 Task: Block   from parteek.kumar@softage.net with a subject Subject0016
Action: Mouse moved to (658, 30)
Screenshot: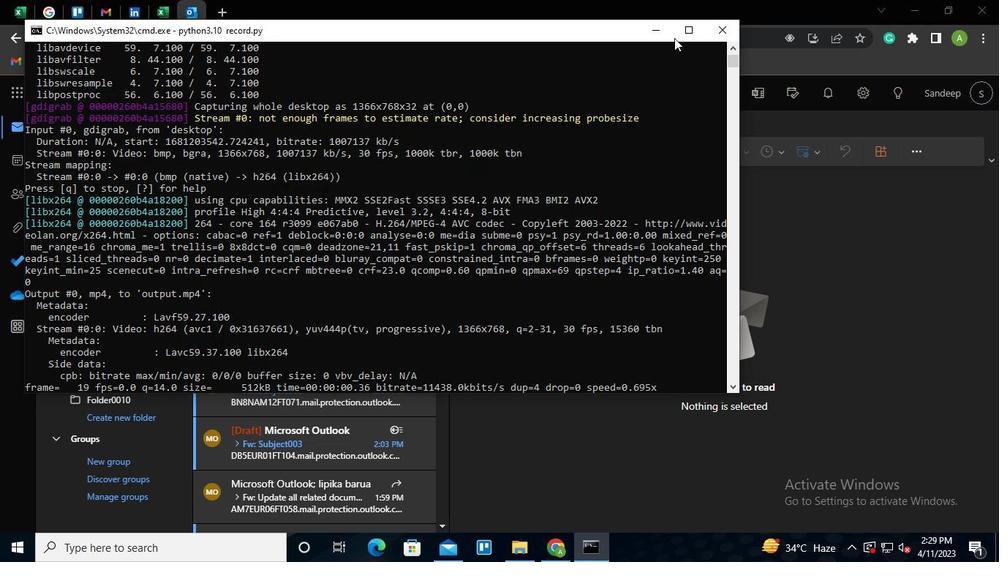 
Action: Mouse pressed left at (658, 30)
Screenshot: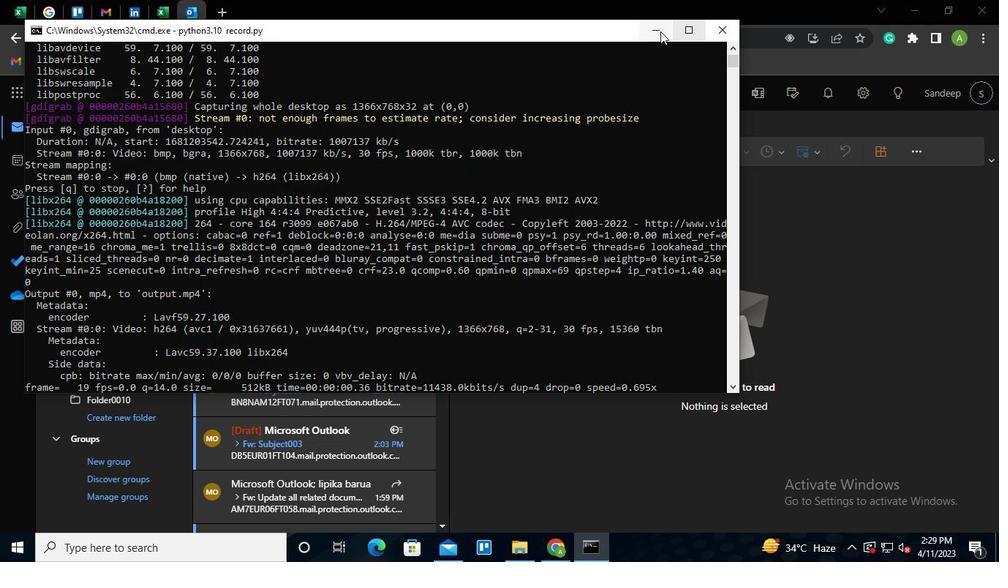 
Action: Mouse moved to (275, 96)
Screenshot: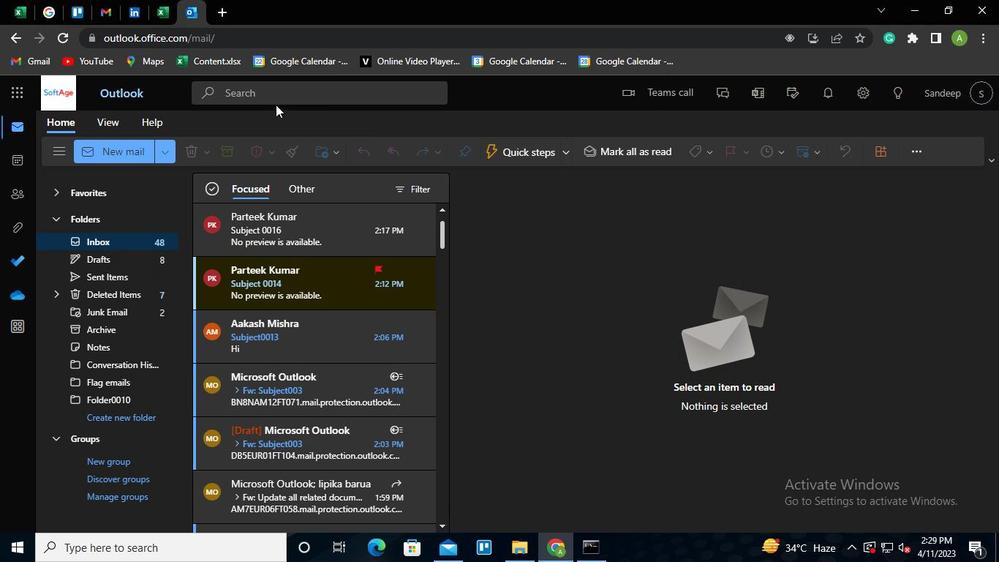 
Action: Mouse pressed left at (275, 96)
Screenshot: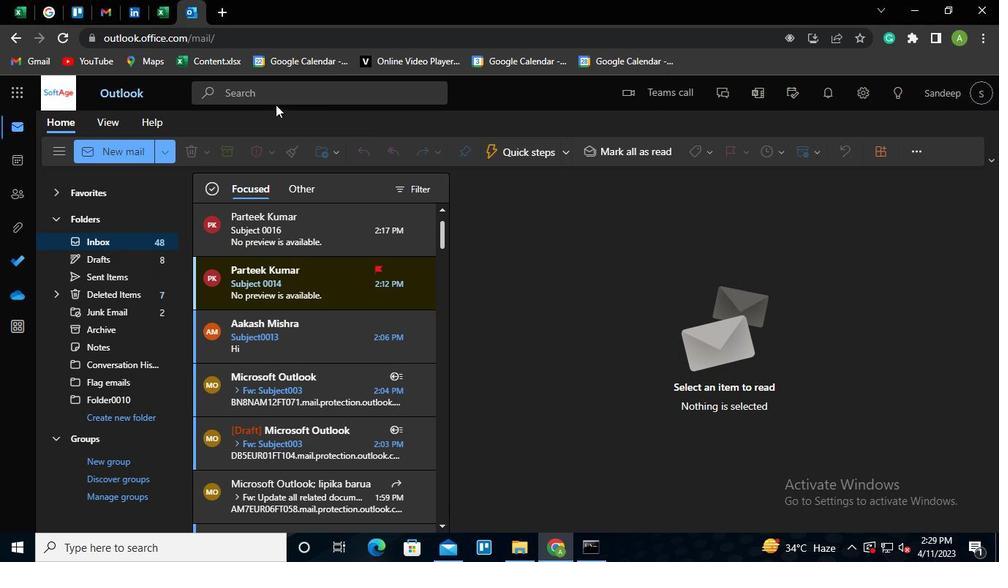 
Action: Mouse moved to (562, 91)
Screenshot: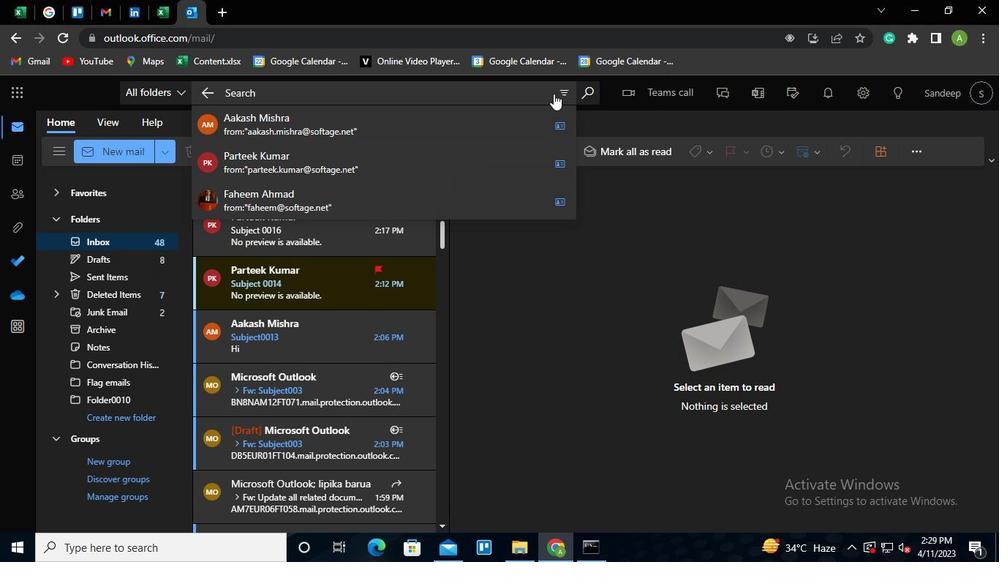 
Action: Mouse pressed left at (562, 91)
Screenshot: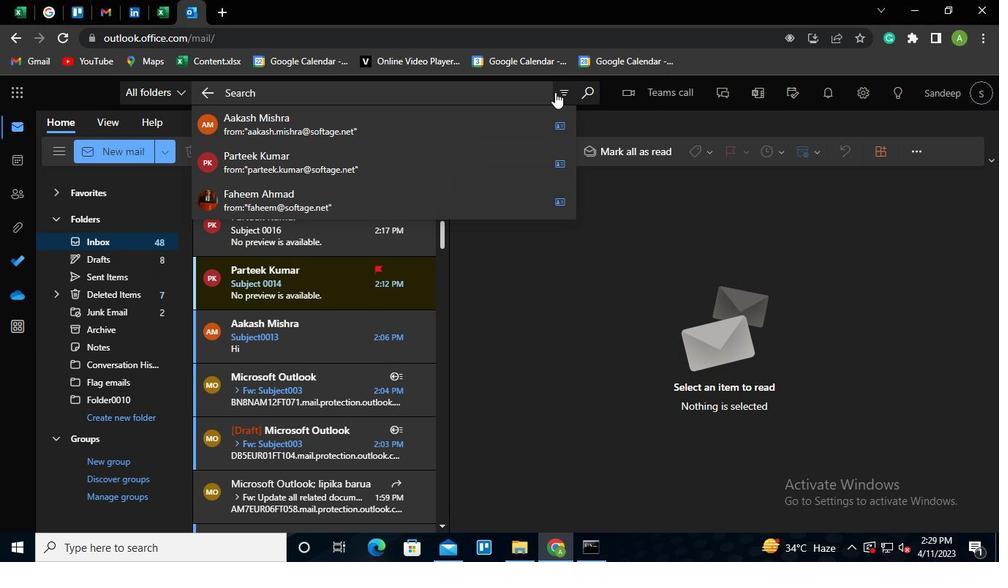 
Action: Mouse moved to (309, 162)
Screenshot: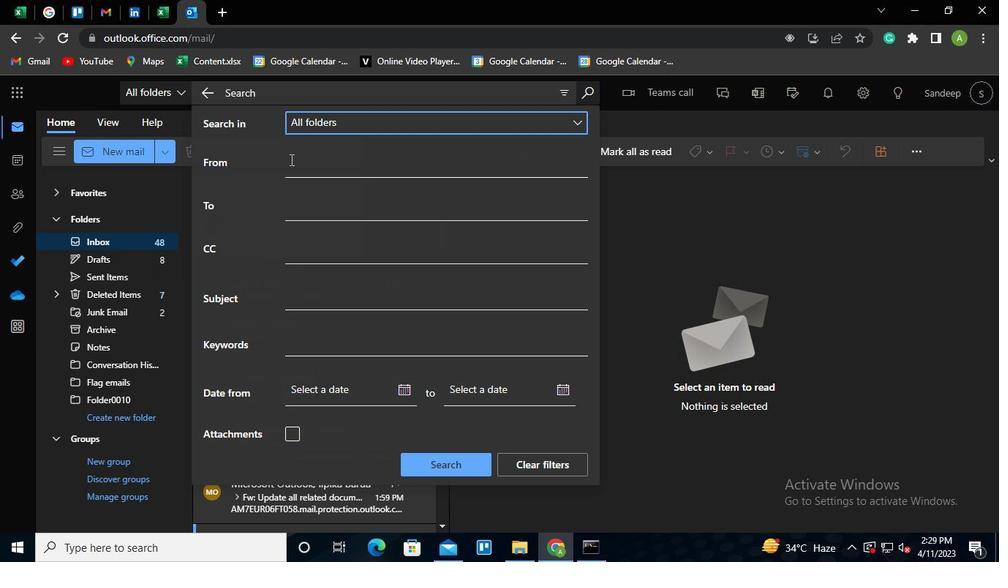 
Action: Mouse pressed left at (309, 162)
Screenshot: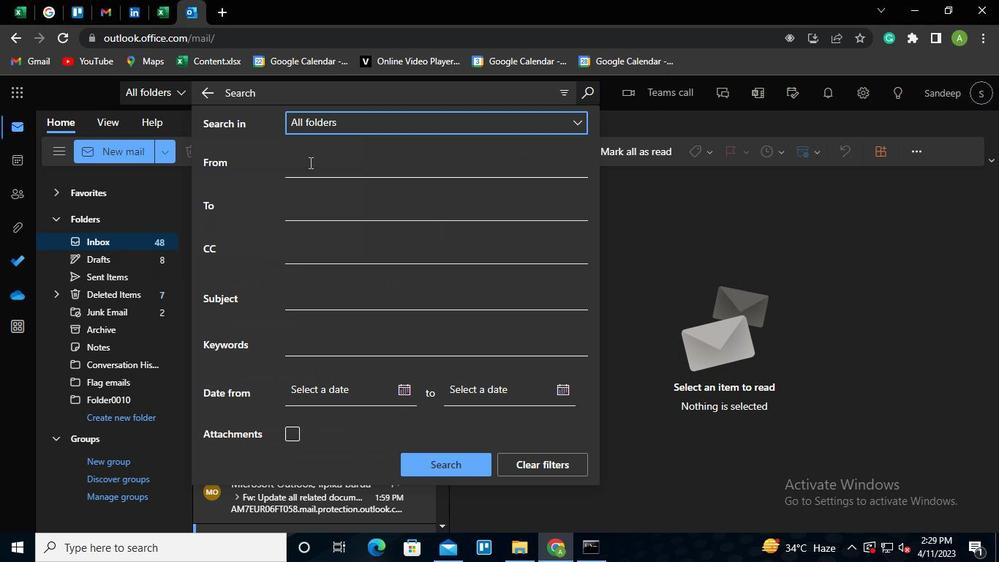 
Action: Mouse moved to (344, 211)
Screenshot: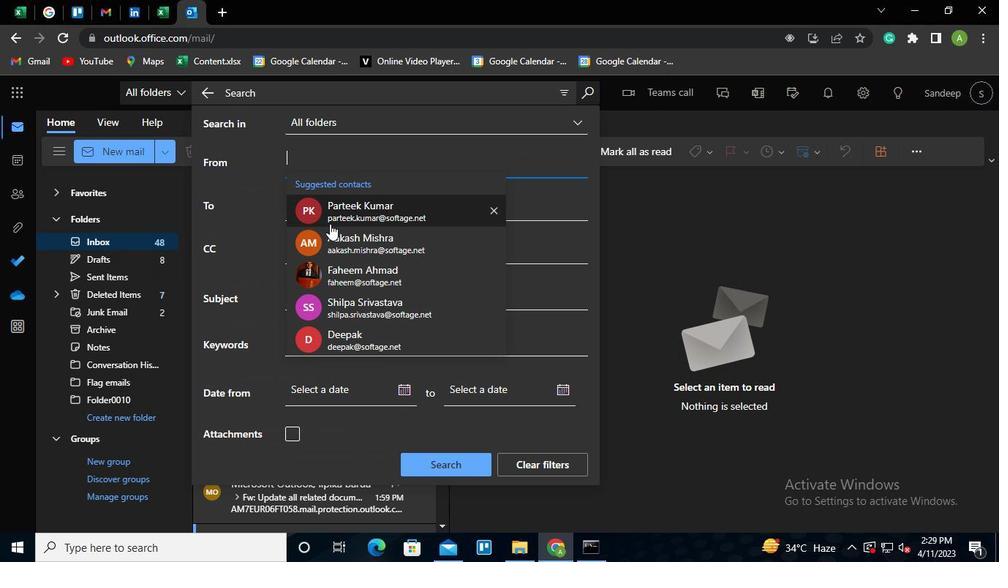 
Action: Mouse pressed left at (344, 211)
Screenshot: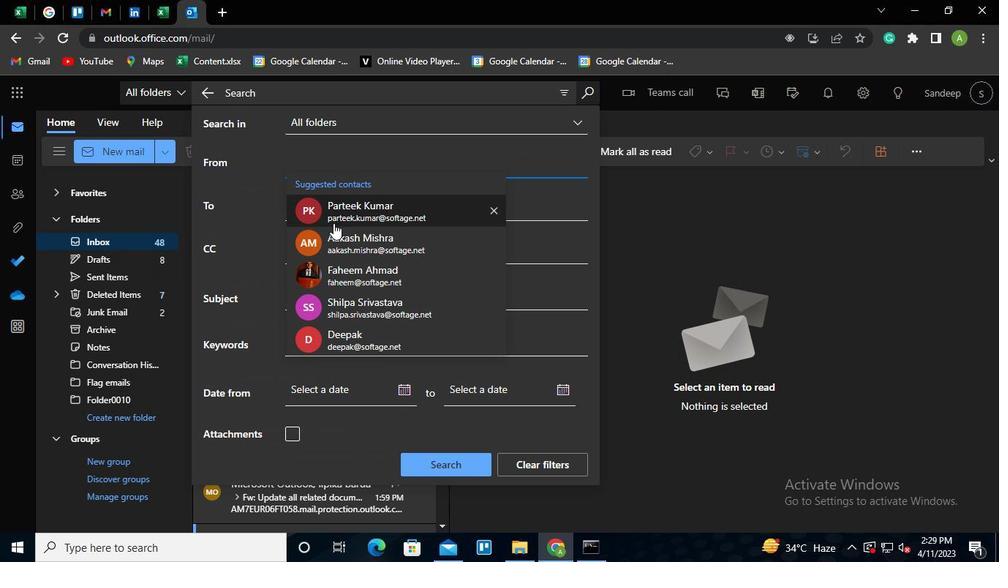 
Action: Mouse moved to (317, 301)
Screenshot: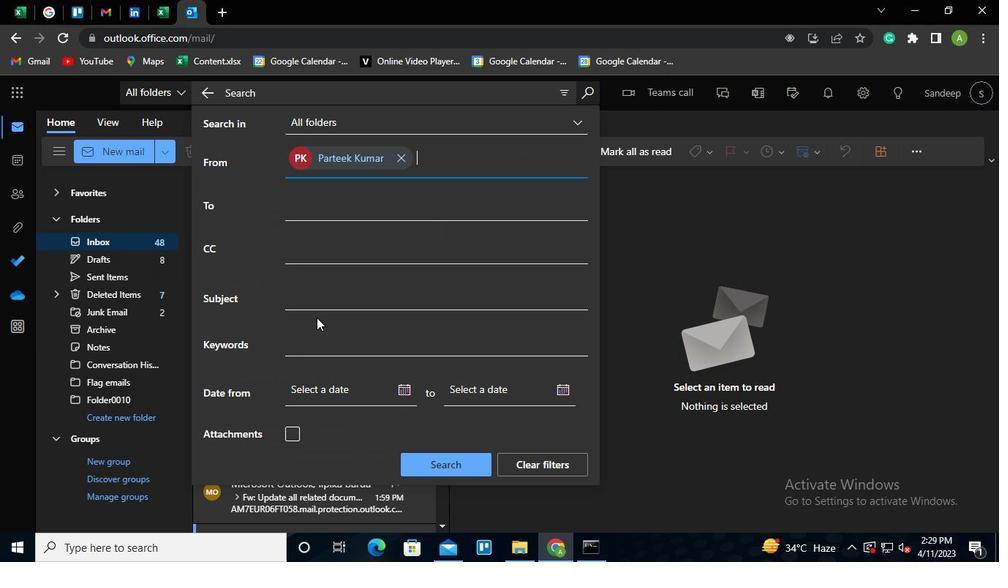
Action: Mouse pressed left at (317, 301)
Screenshot: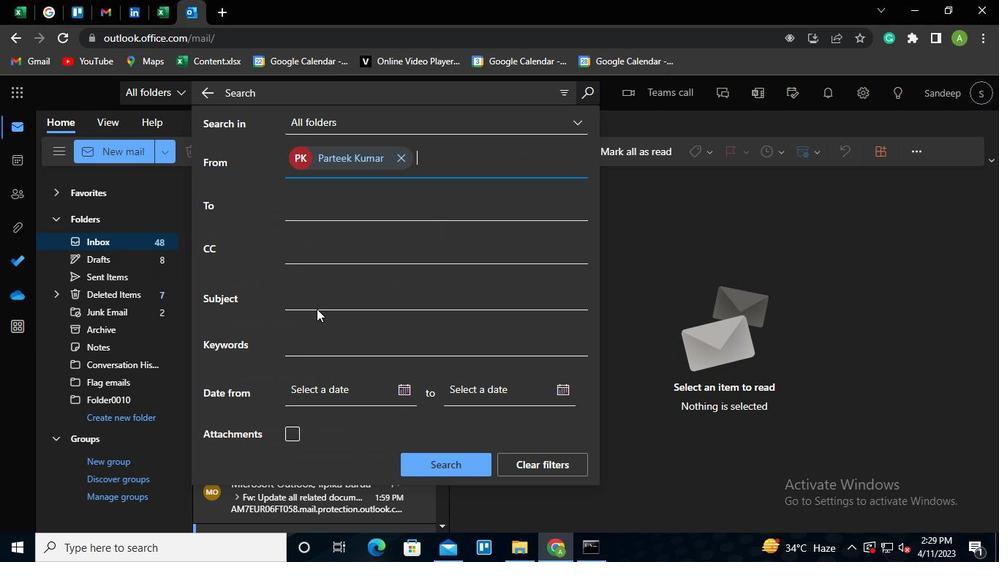 
Action: Keyboard Key.shift
Screenshot: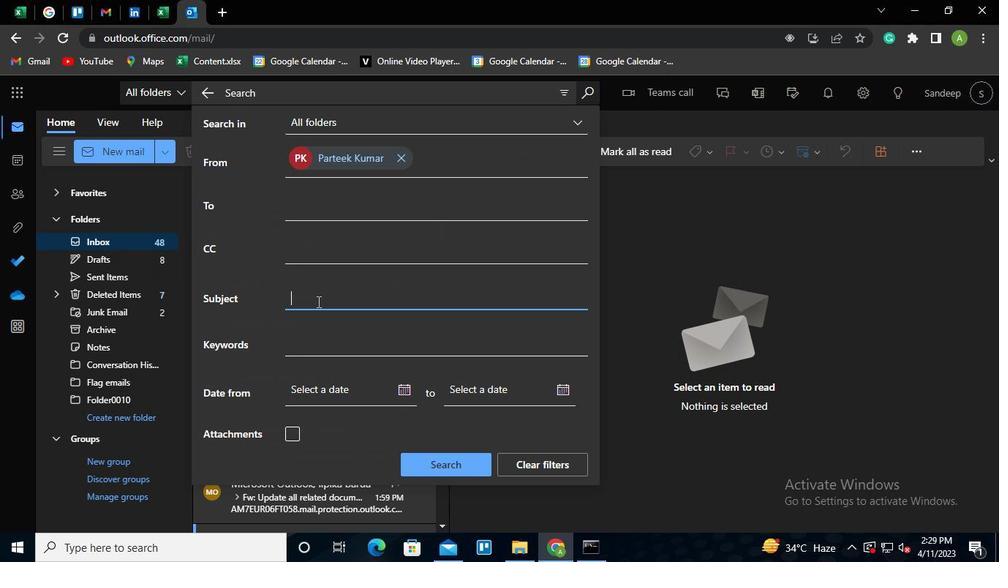 
Action: Keyboard S
Screenshot: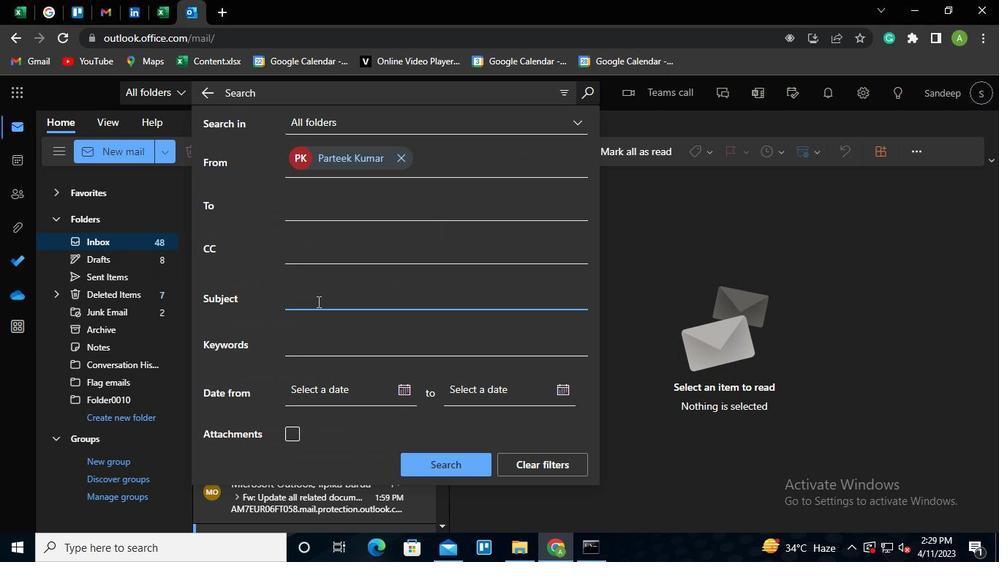 
Action: Keyboard u
Screenshot: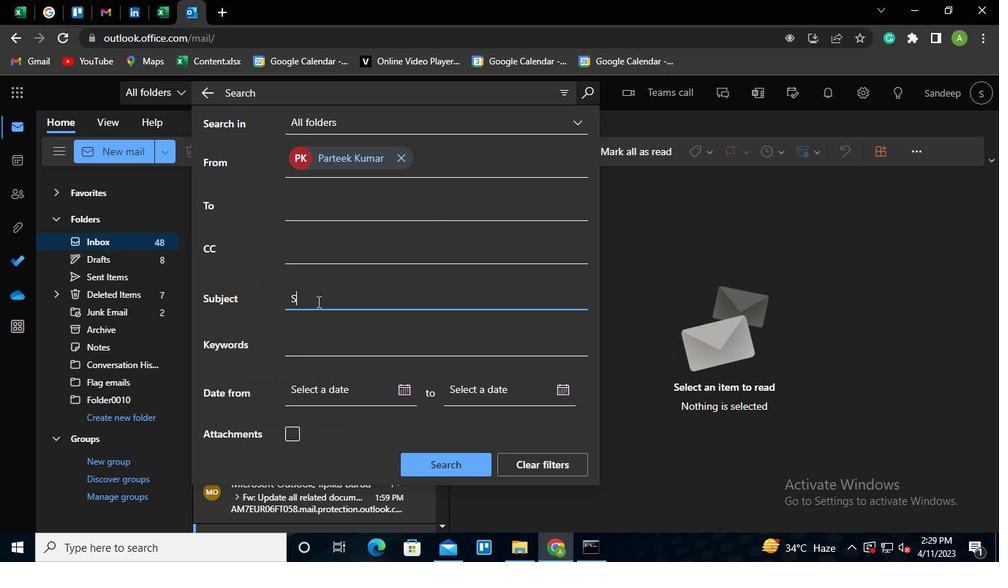 
Action: Keyboard b
Screenshot: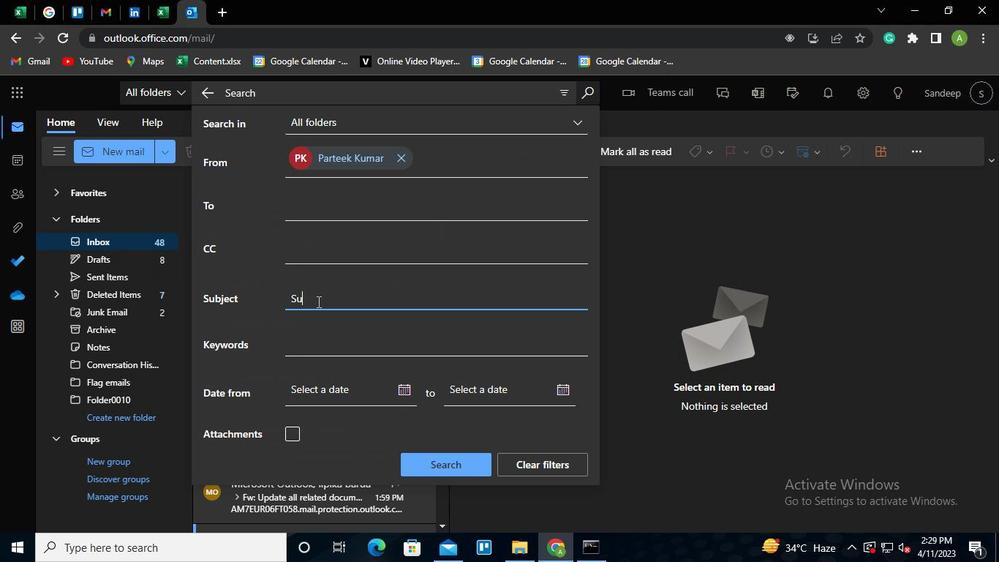 
Action: Keyboard j
Screenshot: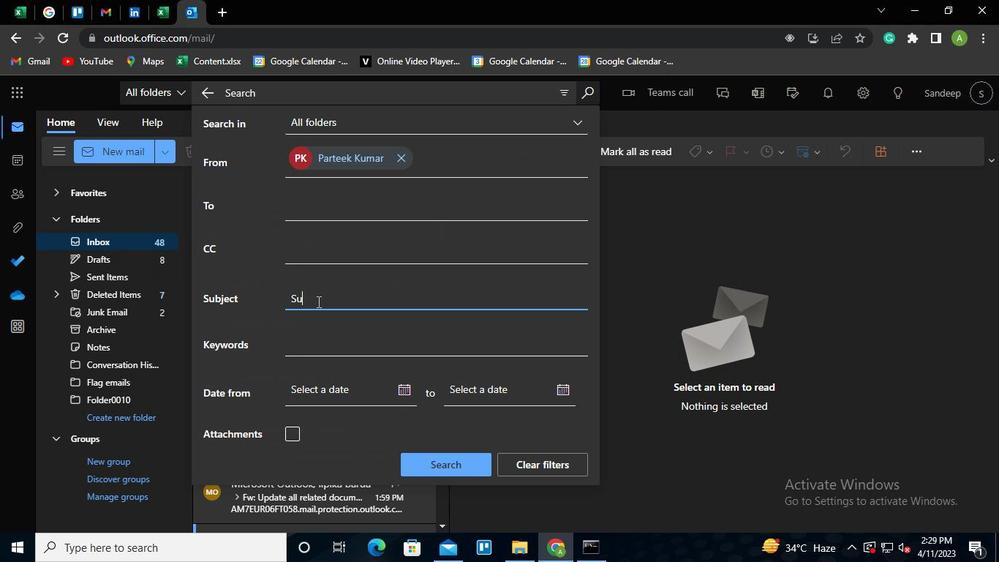 
Action: Keyboard e
Screenshot: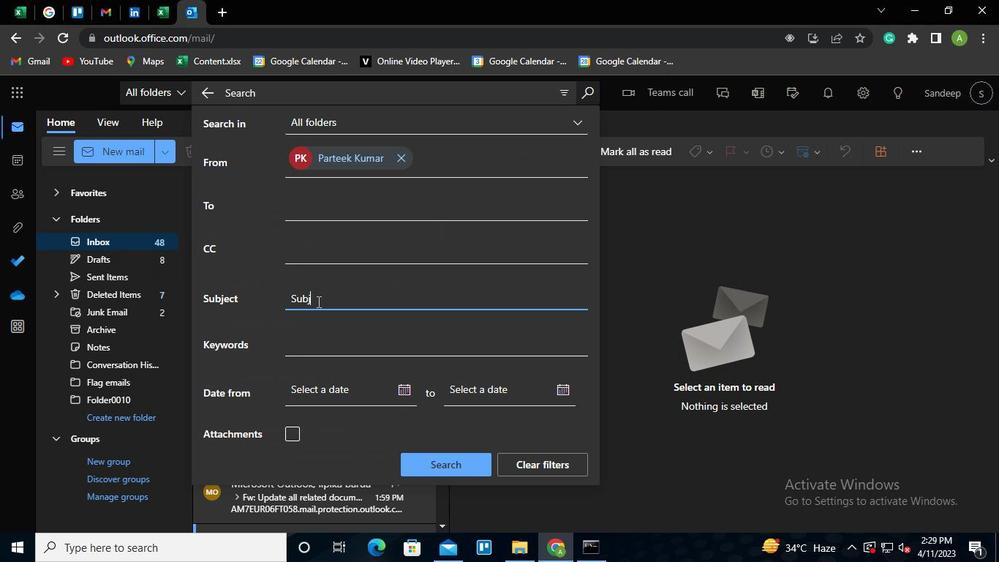 
Action: Keyboard c
Screenshot: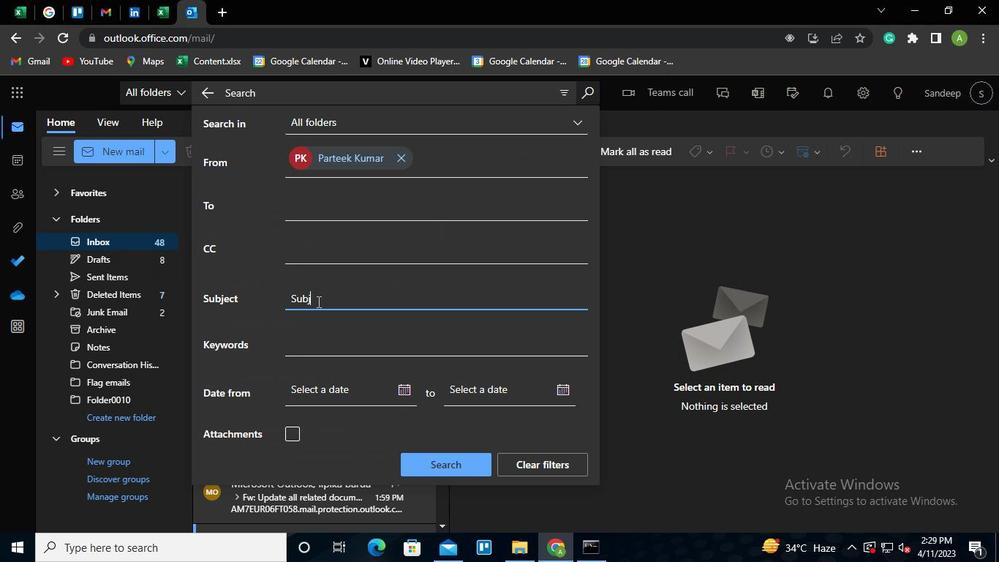 
Action: Keyboard t
Screenshot: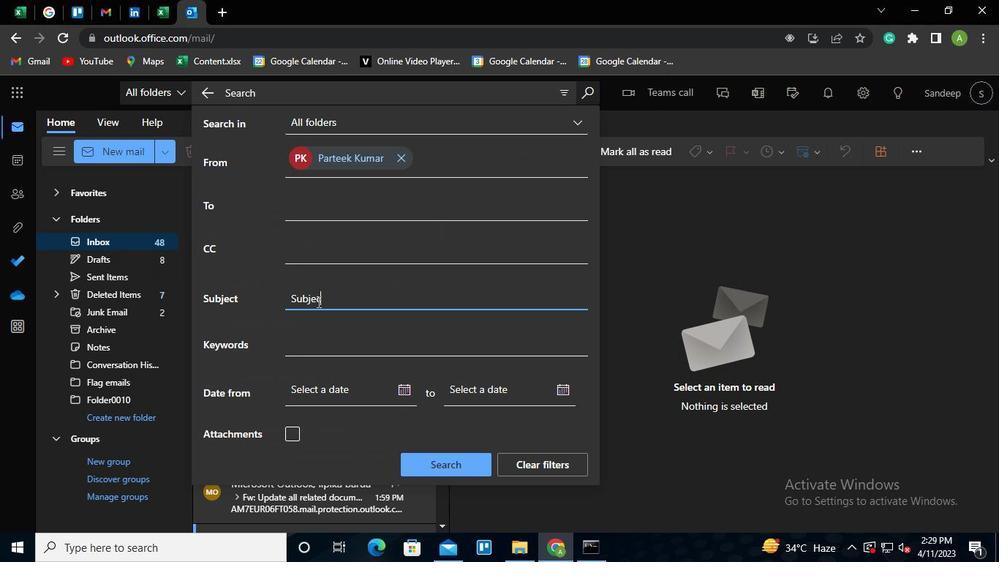 
Action: Keyboard Key.space
Screenshot: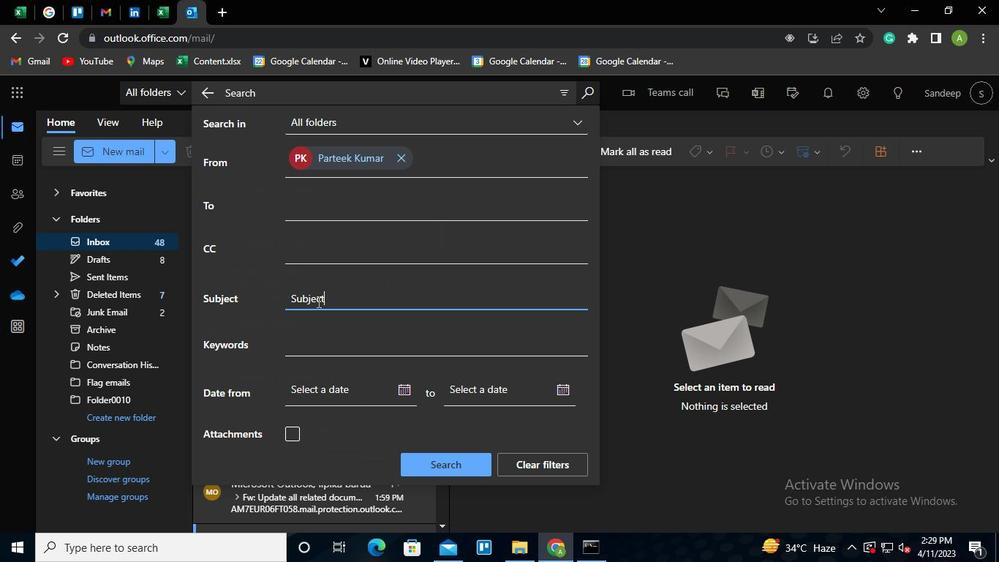 
Action: Keyboard <96>
Screenshot: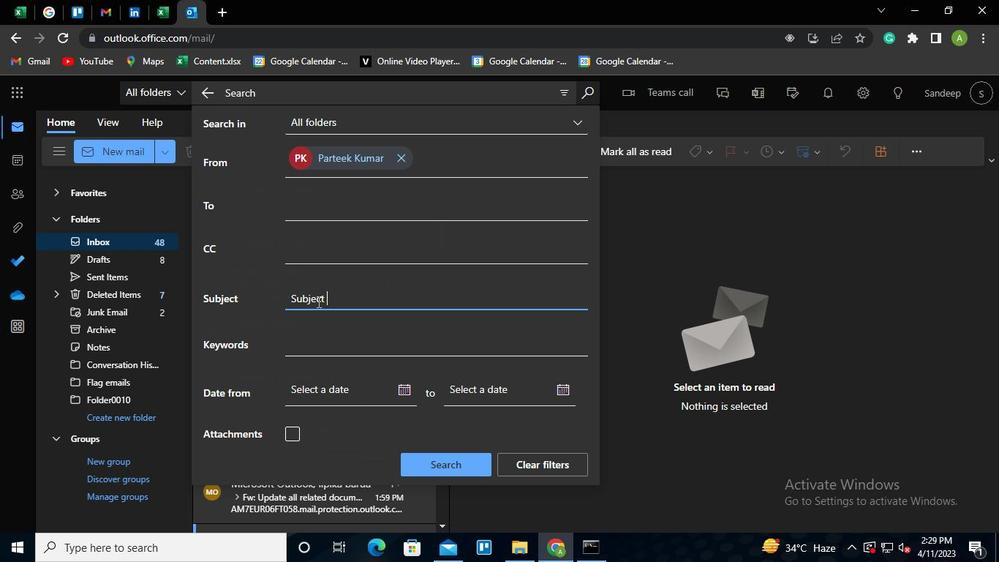 
Action: Keyboard <96>
Screenshot: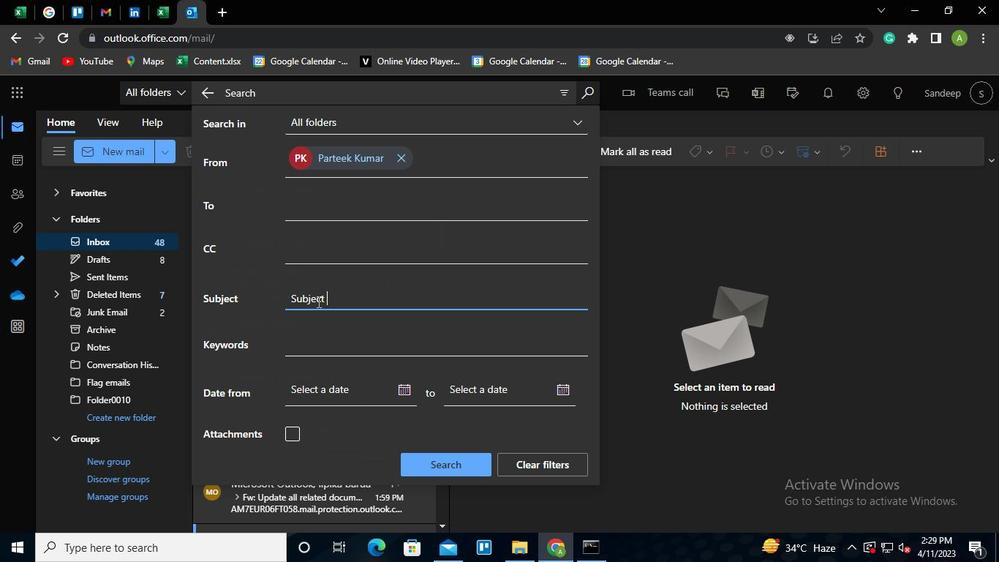 
Action: Keyboard <97>
Screenshot: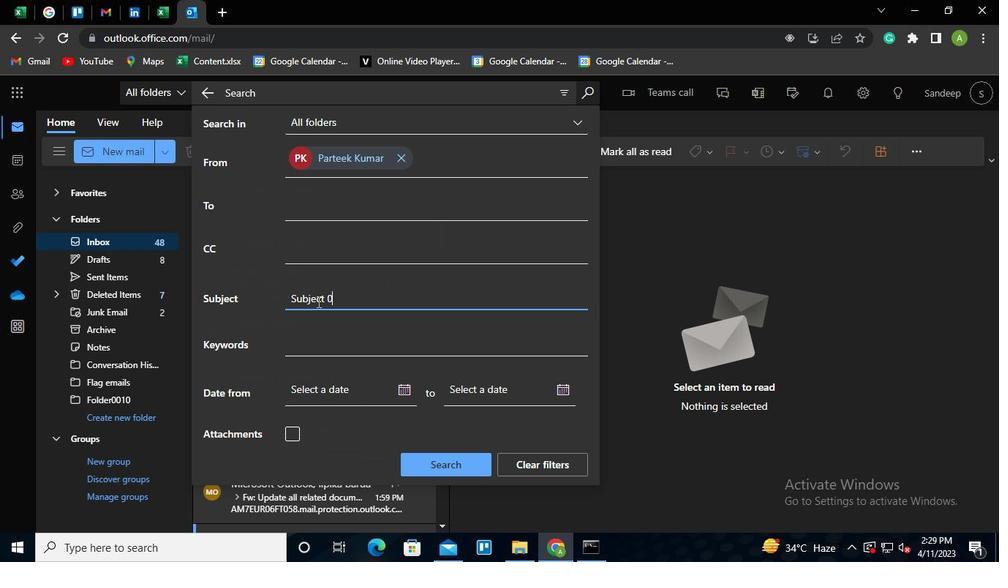 
Action: Keyboard <102>
Screenshot: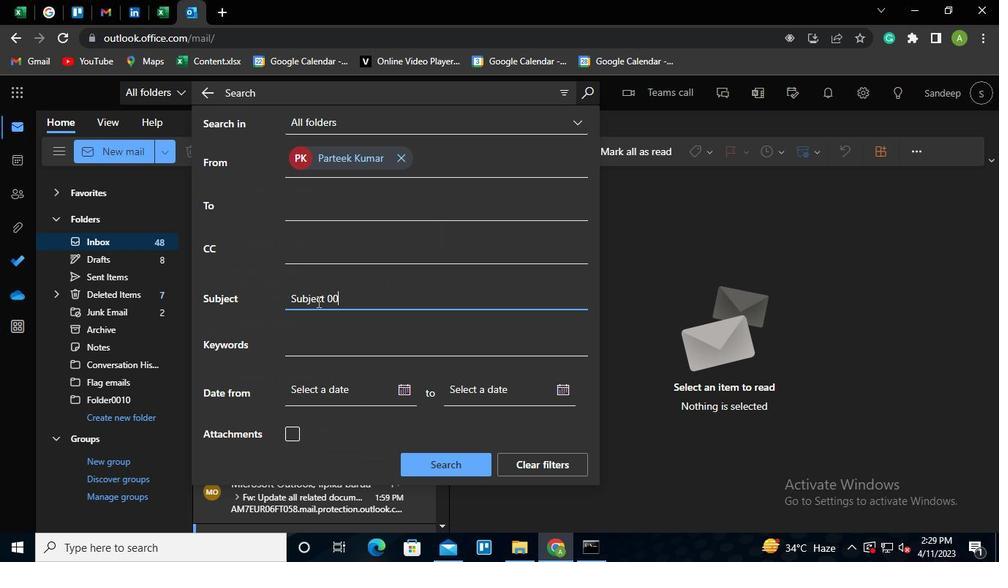 
Action: Mouse moved to (427, 467)
Screenshot: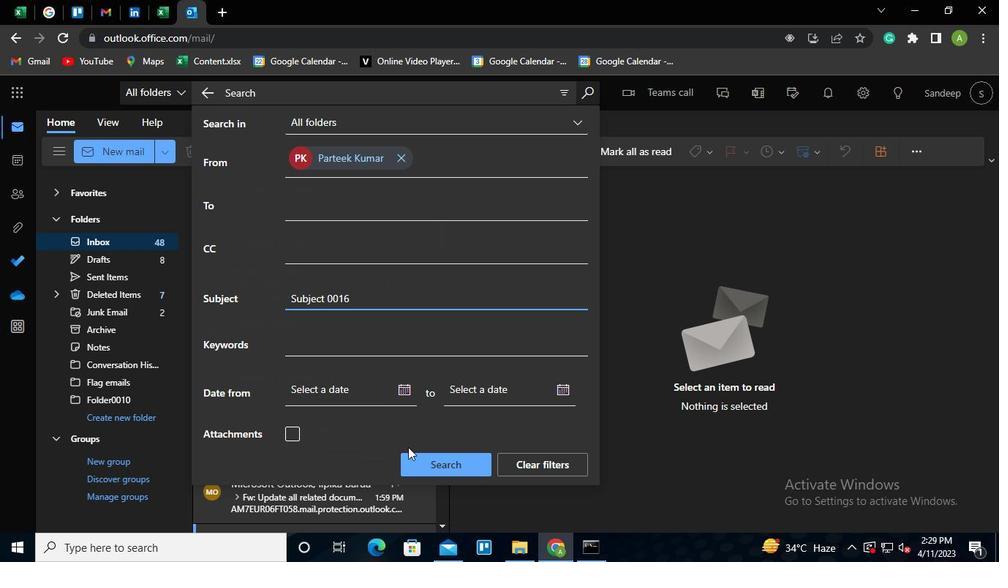 
Action: Mouse pressed left at (427, 467)
Screenshot: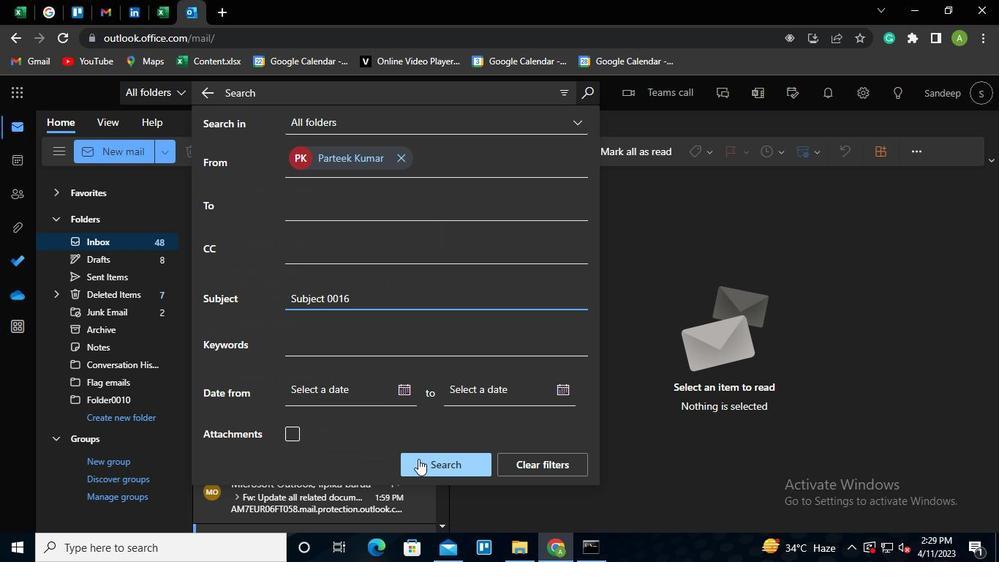 
Action: Mouse moved to (316, 251)
Screenshot: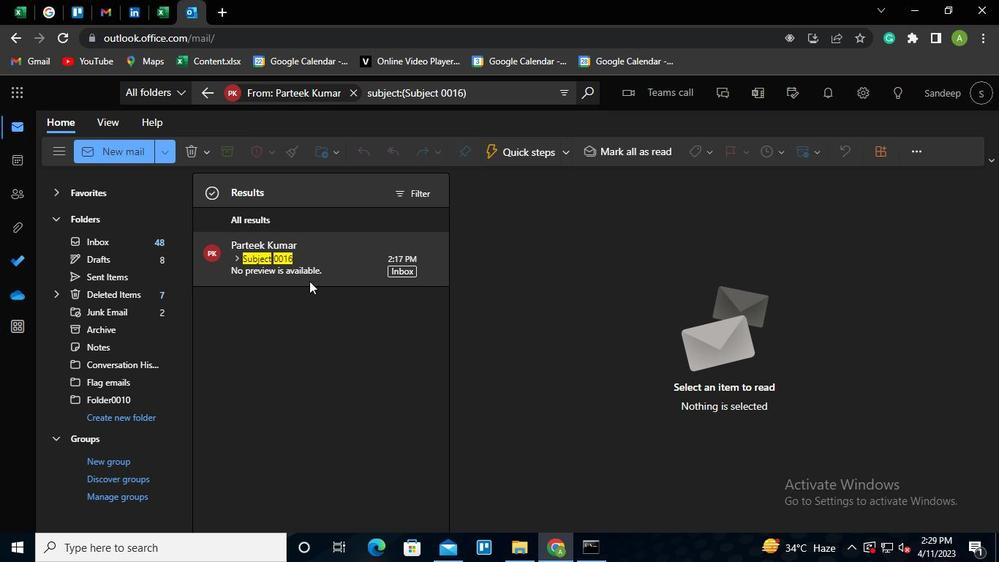 
Action: Mouse pressed right at (316, 251)
Screenshot: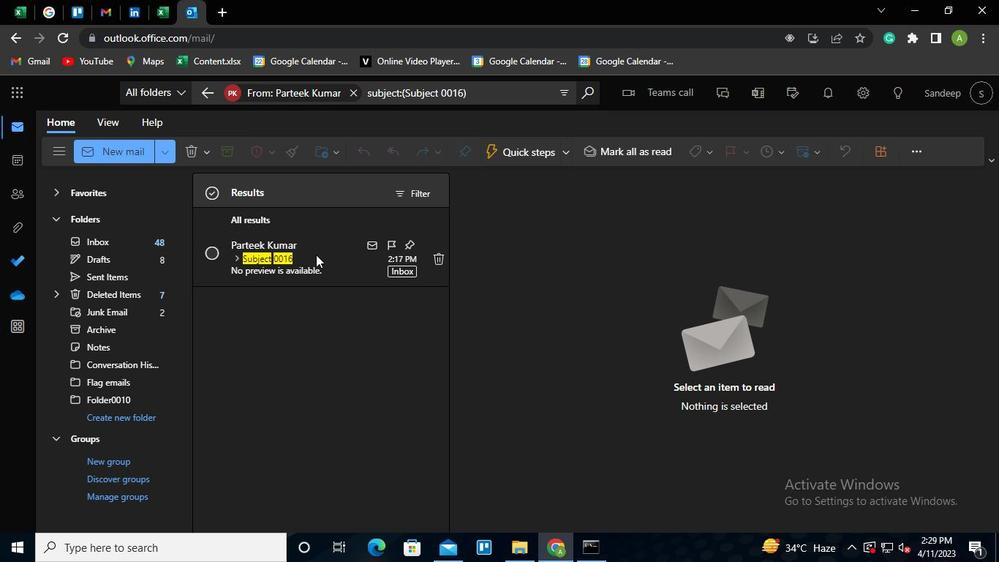 
Action: Mouse moved to (366, 460)
Screenshot: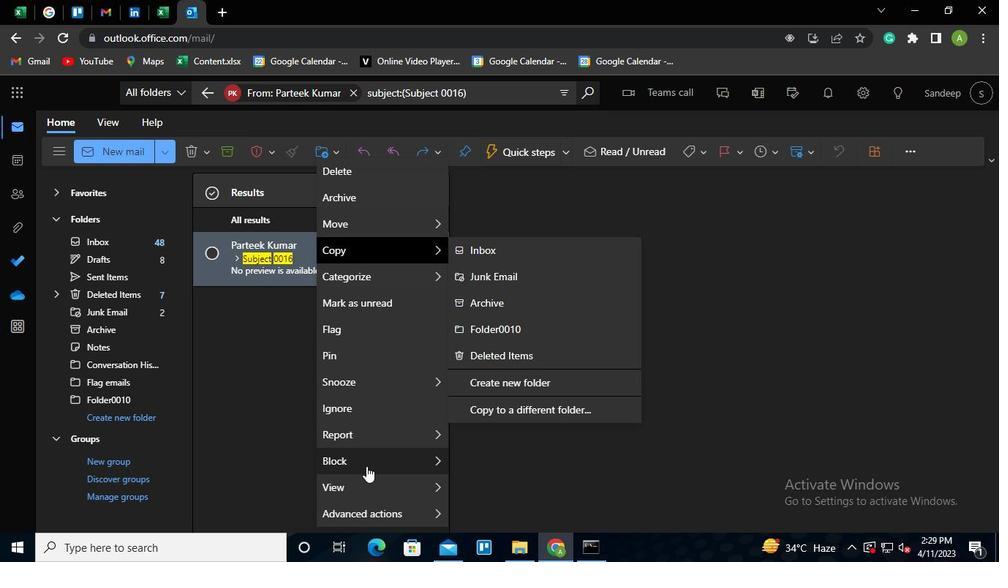 
Action: Mouse pressed left at (366, 460)
Screenshot: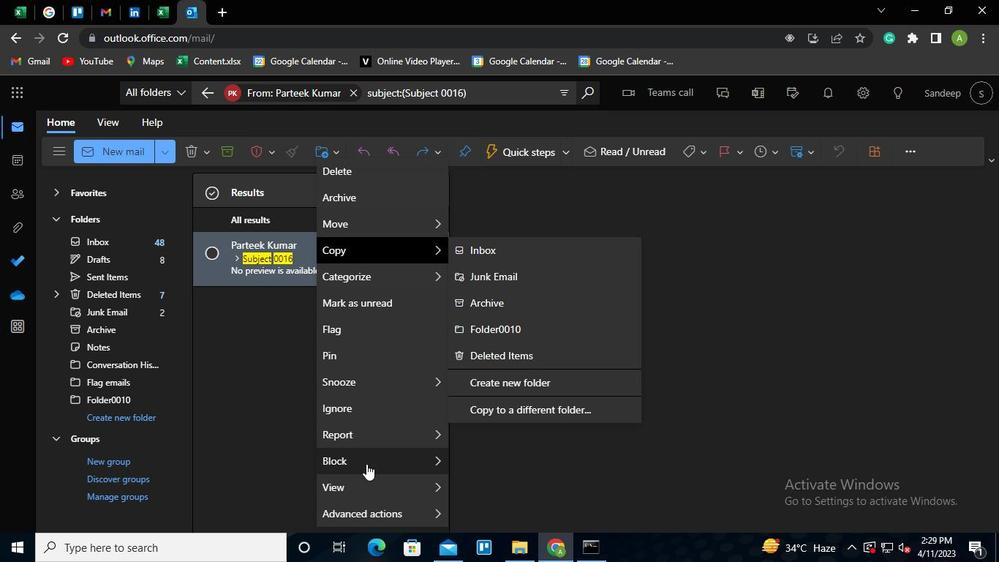 
Action: Mouse moved to (483, 459)
Screenshot: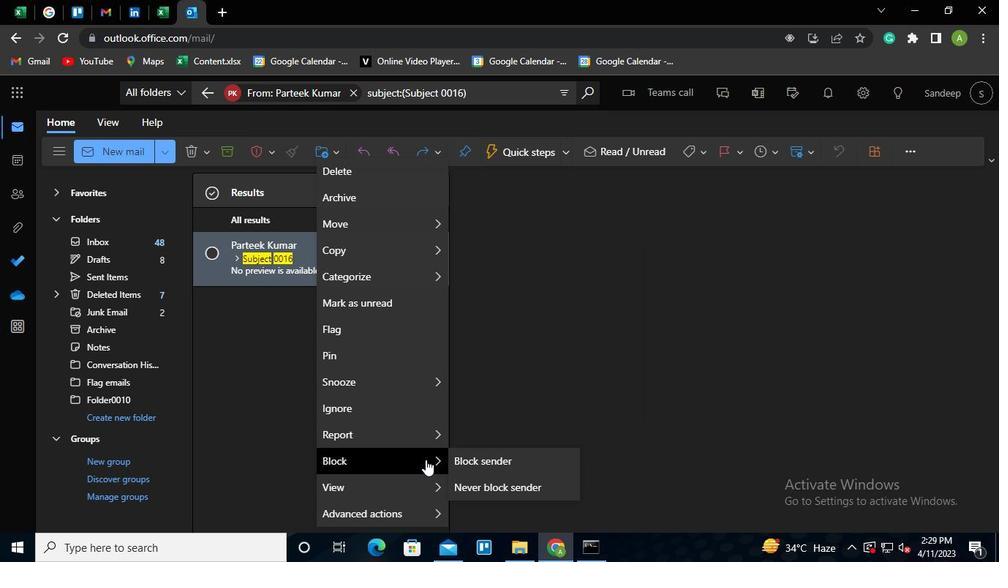 
Action: Mouse pressed left at (483, 459)
Screenshot: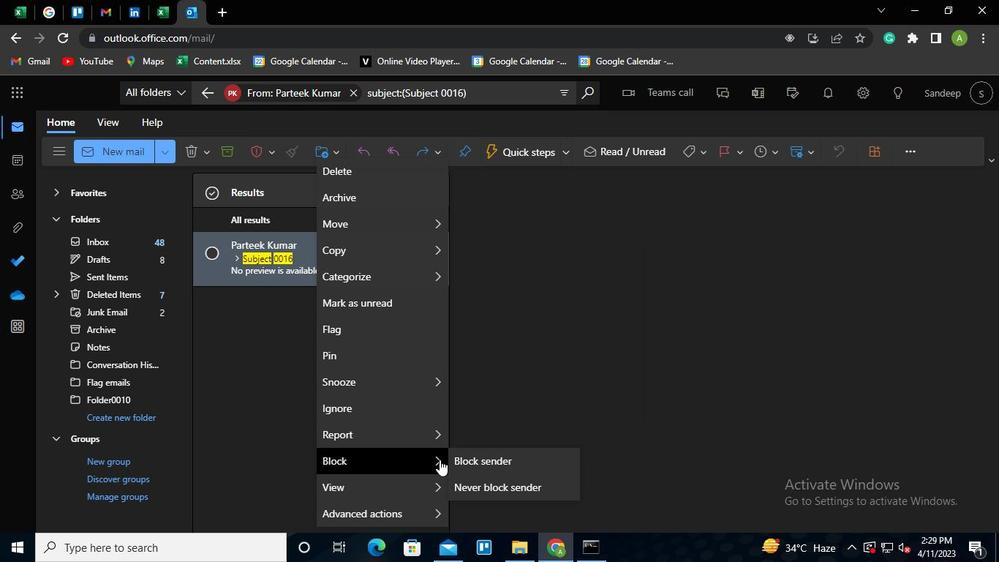 
Action: Mouse moved to (510, 350)
Screenshot: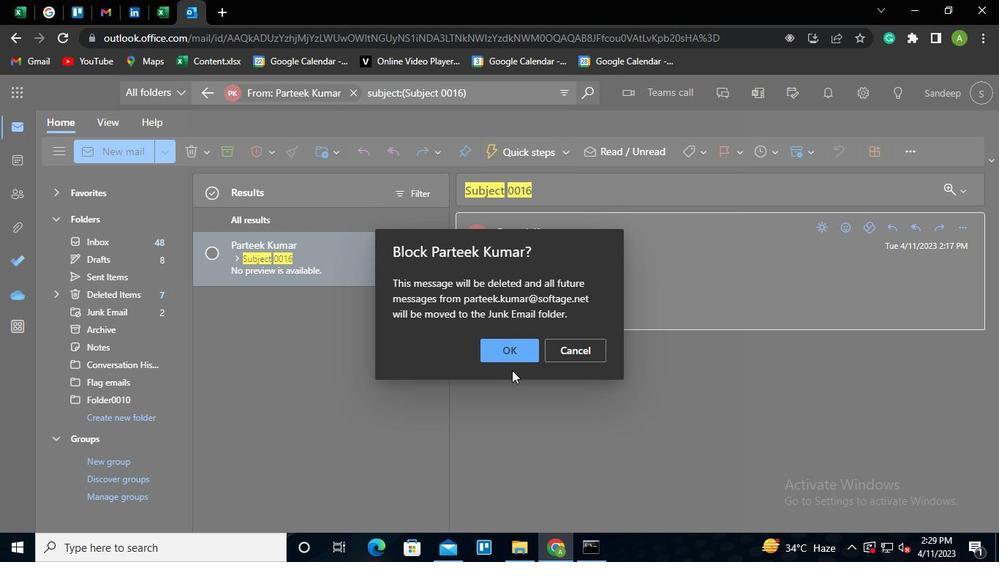 
Action: Mouse pressed left at (510, 350)
Screenshot: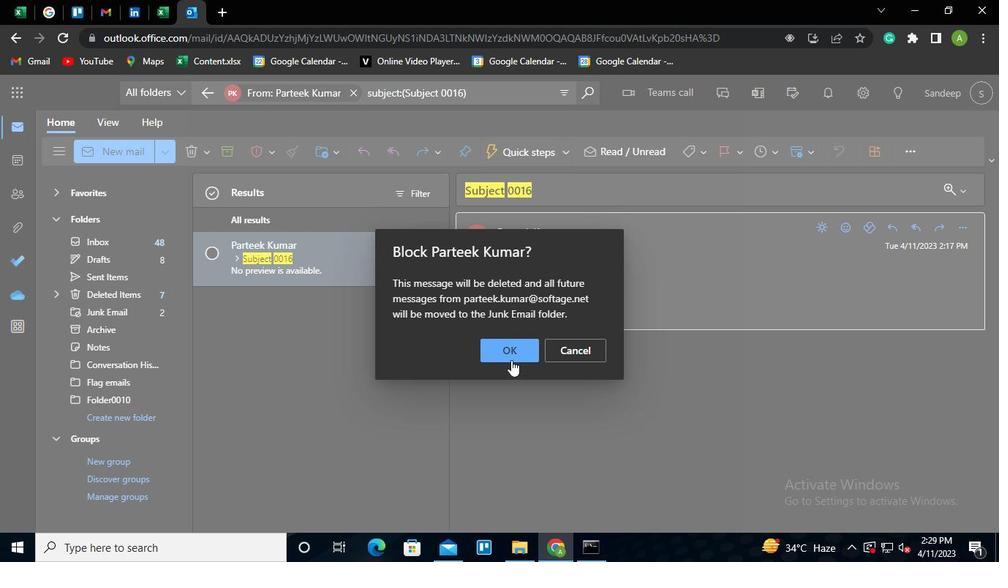
Action: Mouse moved to (595, 548)
Screenshot: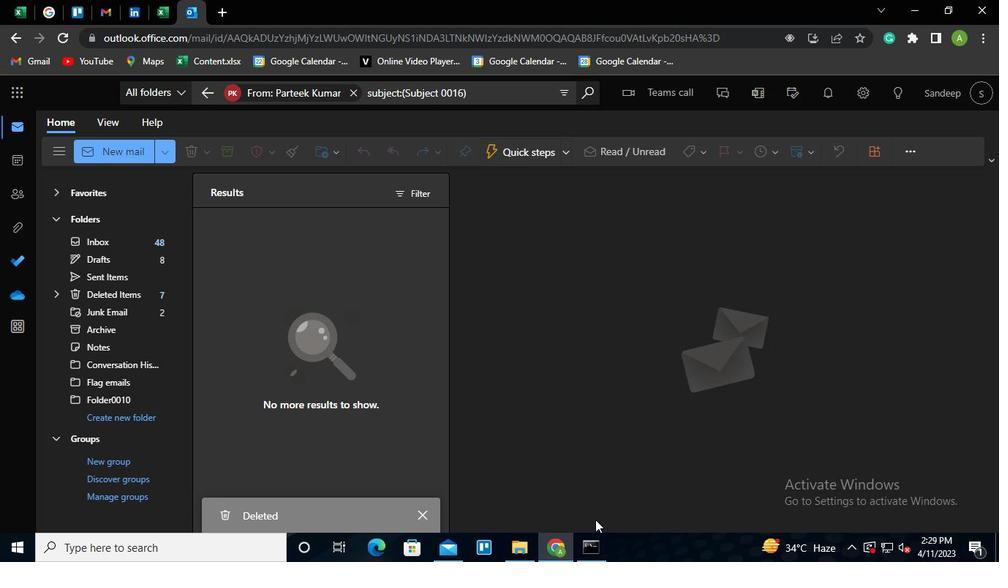 
Action: Mouse pressed left at (595, 548)
Screenshot: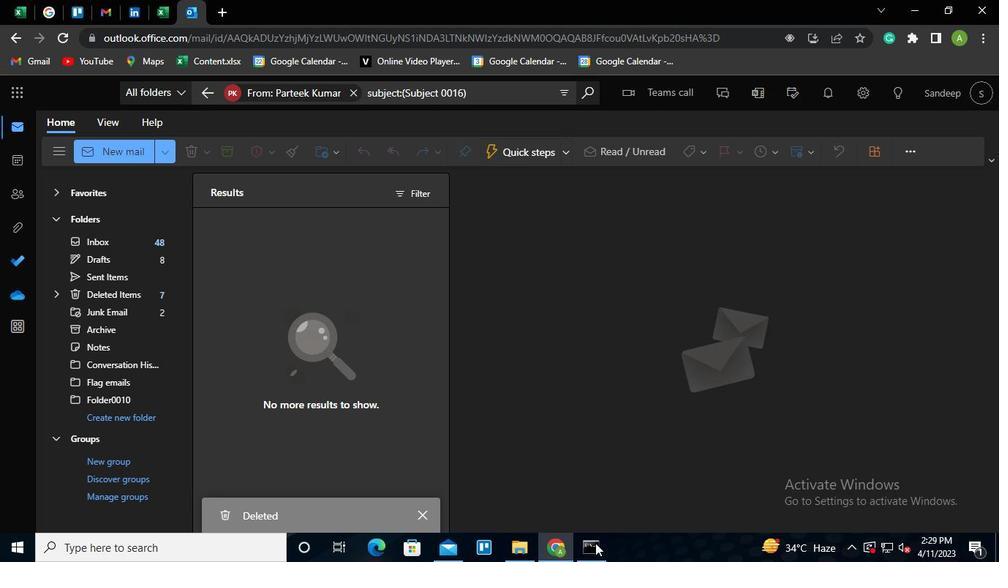 
Action: Mouse moved to (721, 34)
Screenshot: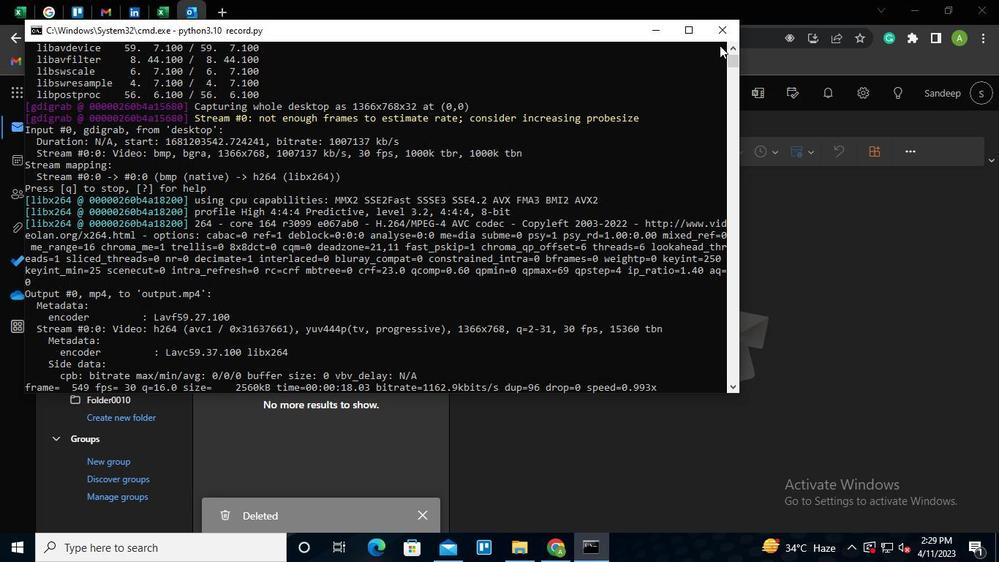 
Action: Mouse pressed left at (721, 34)
Screenshot: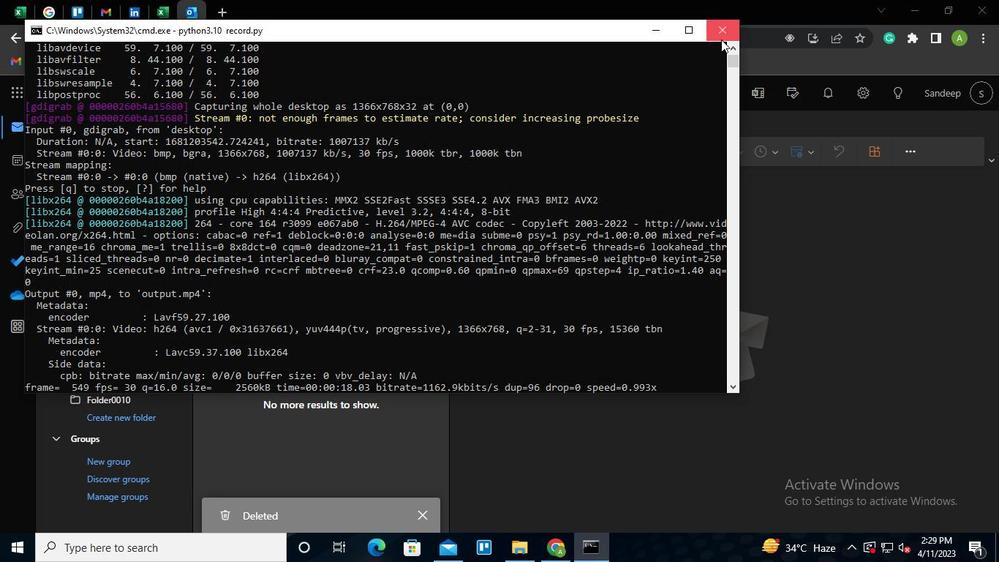 
Action: Mouse moved to (715, 45)
Screenshot: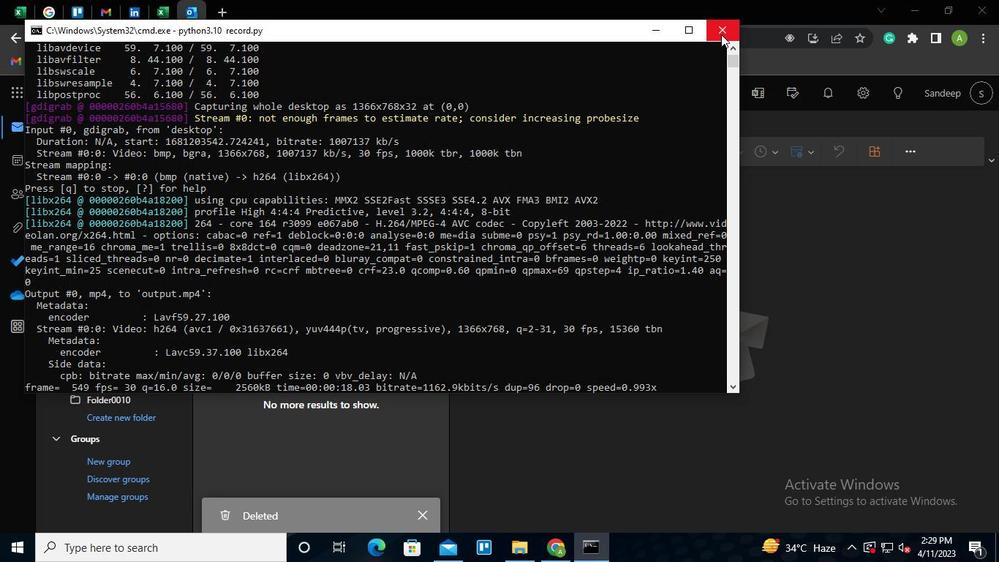 
